 Task: Add a condition where "Channel Is not Chat" in new tickets in your groups.
Action: Mouse moved to (111, 475)
Screenshot: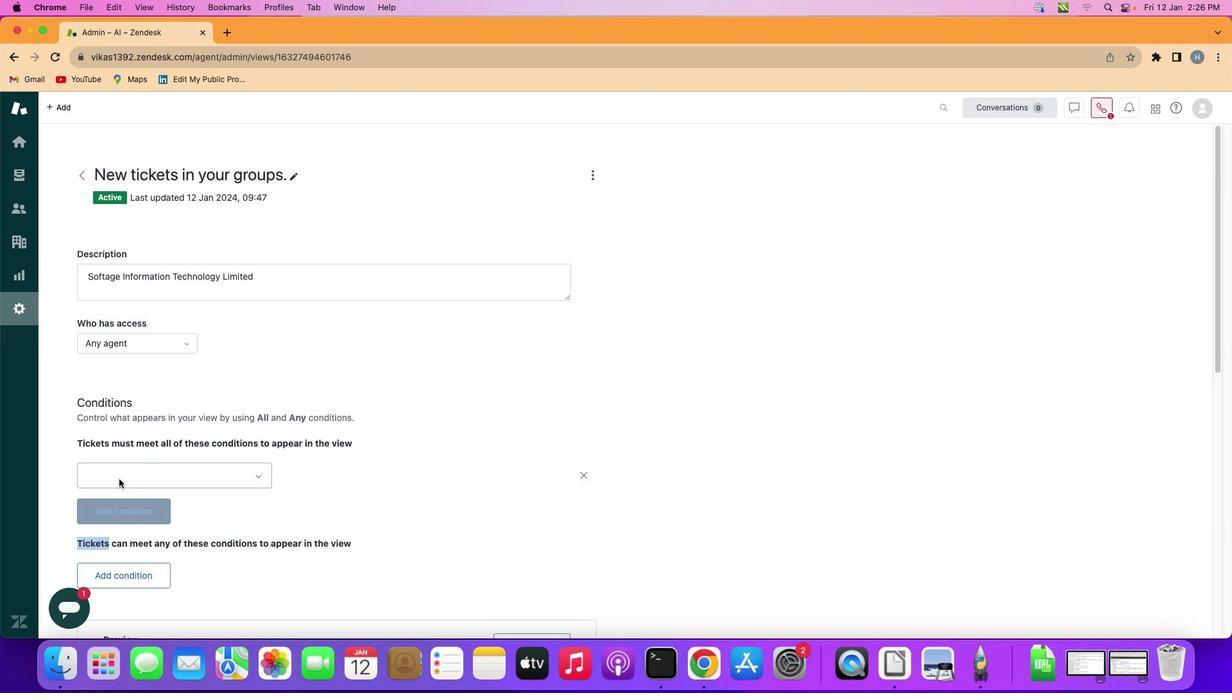 
Action: Mouse pressed left at (111, 475)
Screenshot: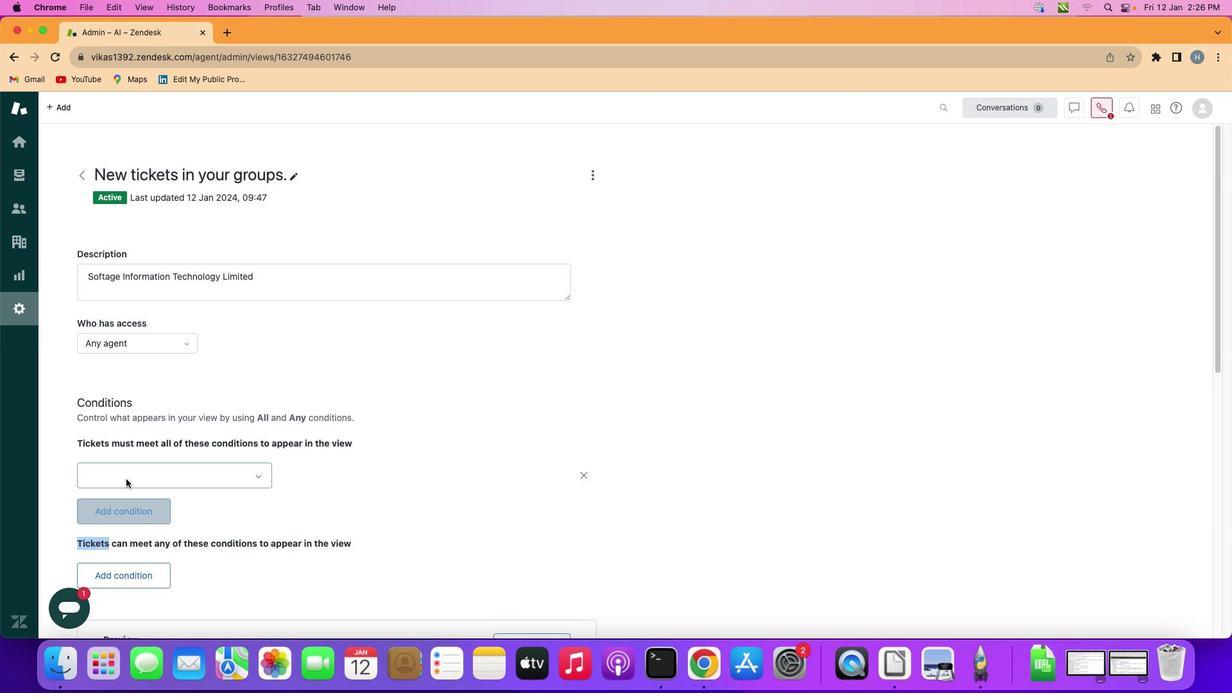 
Action: Mouse moved to (175, 473)
Screenshot: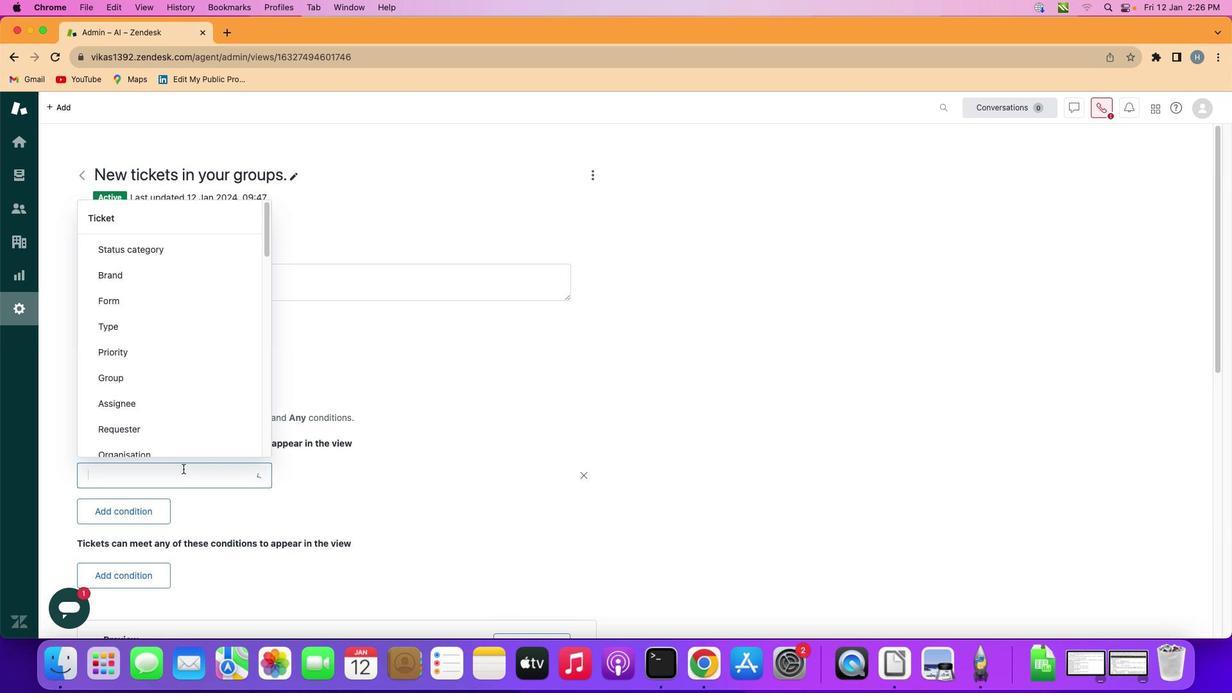 
Action: Mouse pressed left at (175, 473)
Screenshot: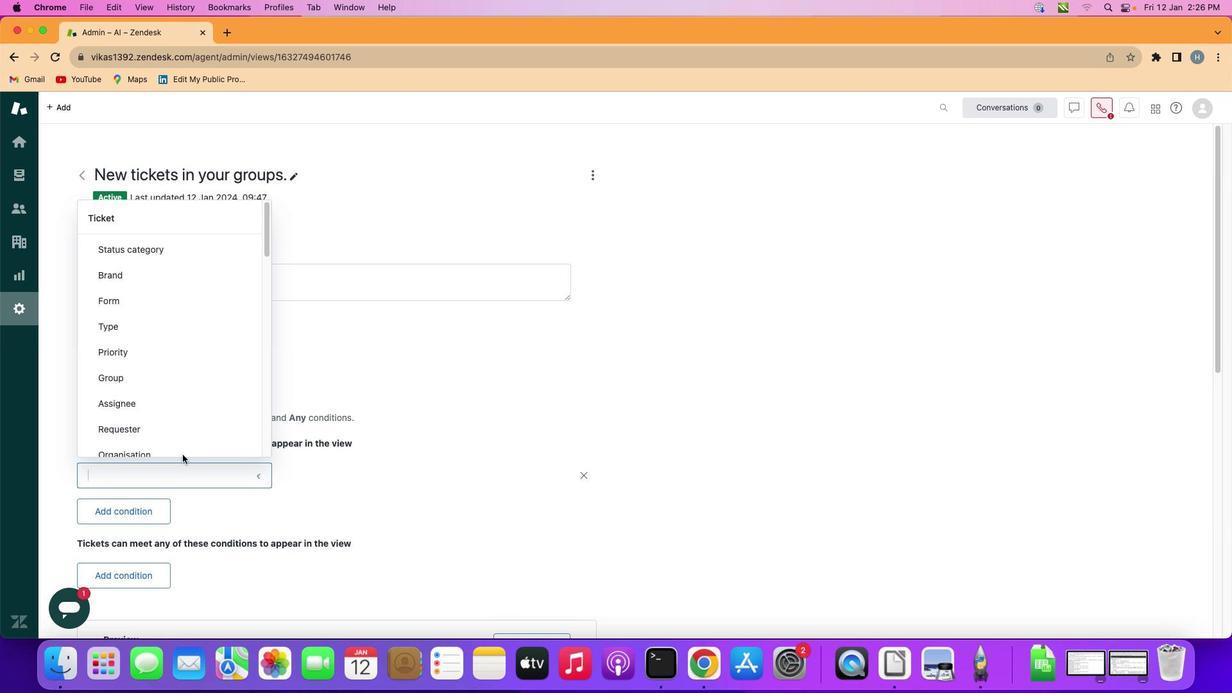 
Action: Mouse moved to (161, 360)
Screenshot: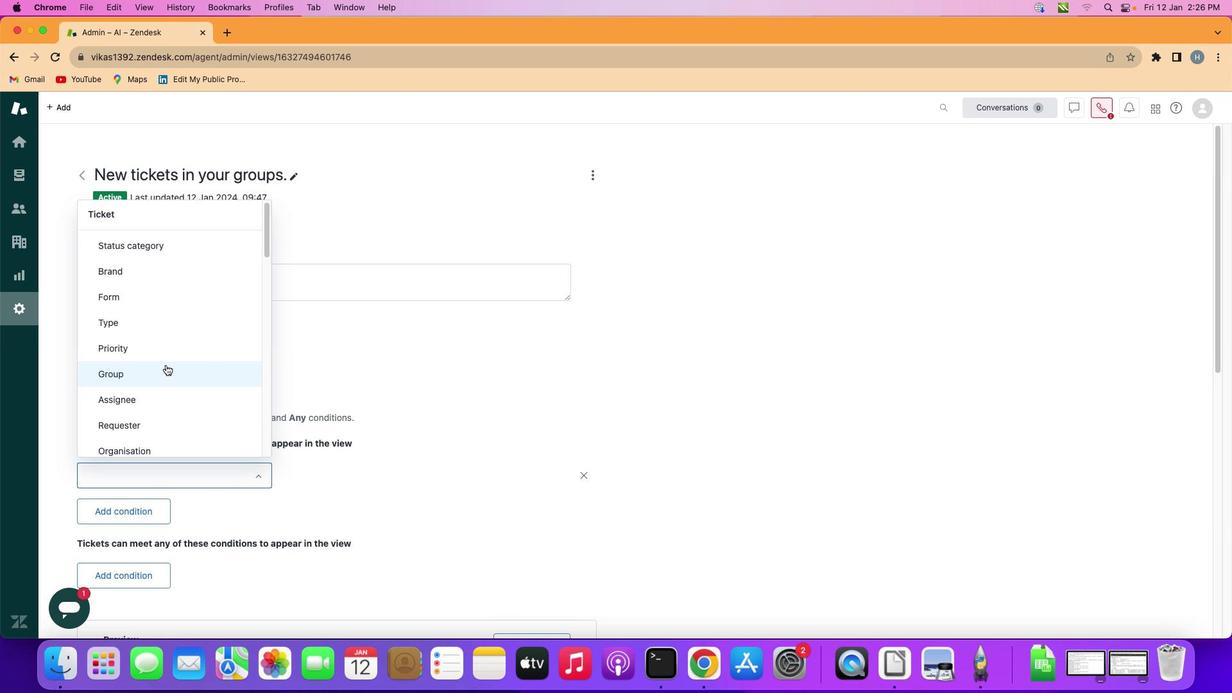 
Action: Mouse scrolled (161, 360) with delta (-3, -4)
Screenshot: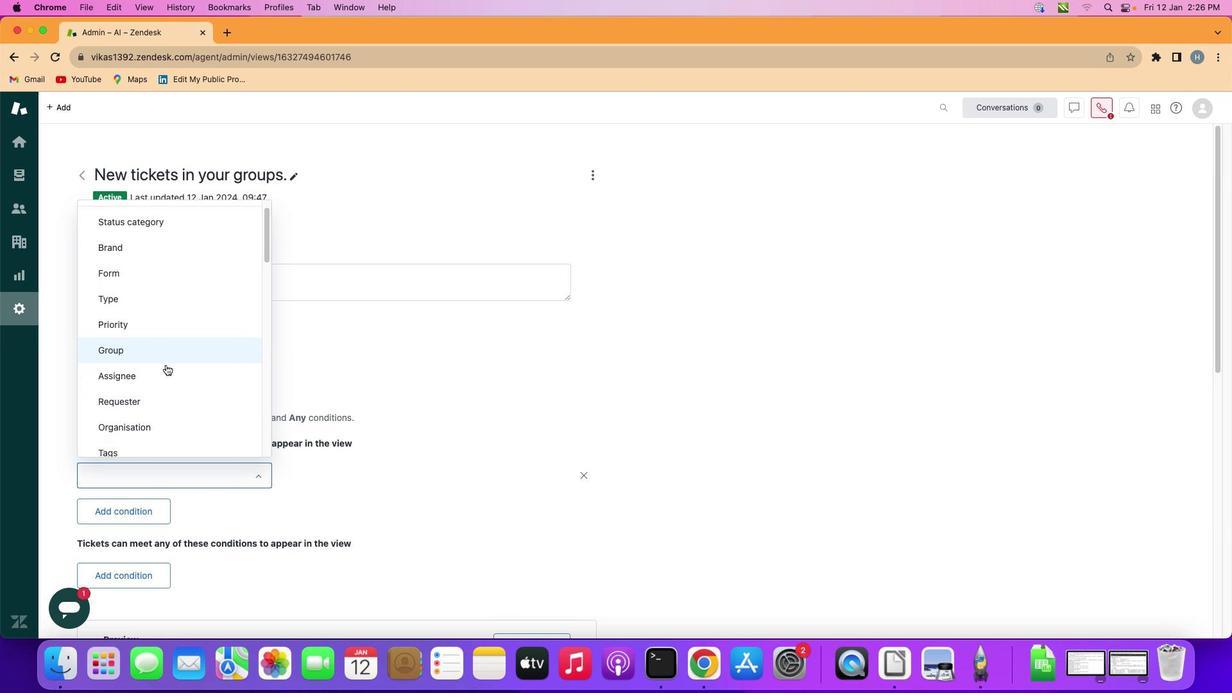 
Action: Mouse scrolled (161, 360) with delta (-3, -4)
Screenshot: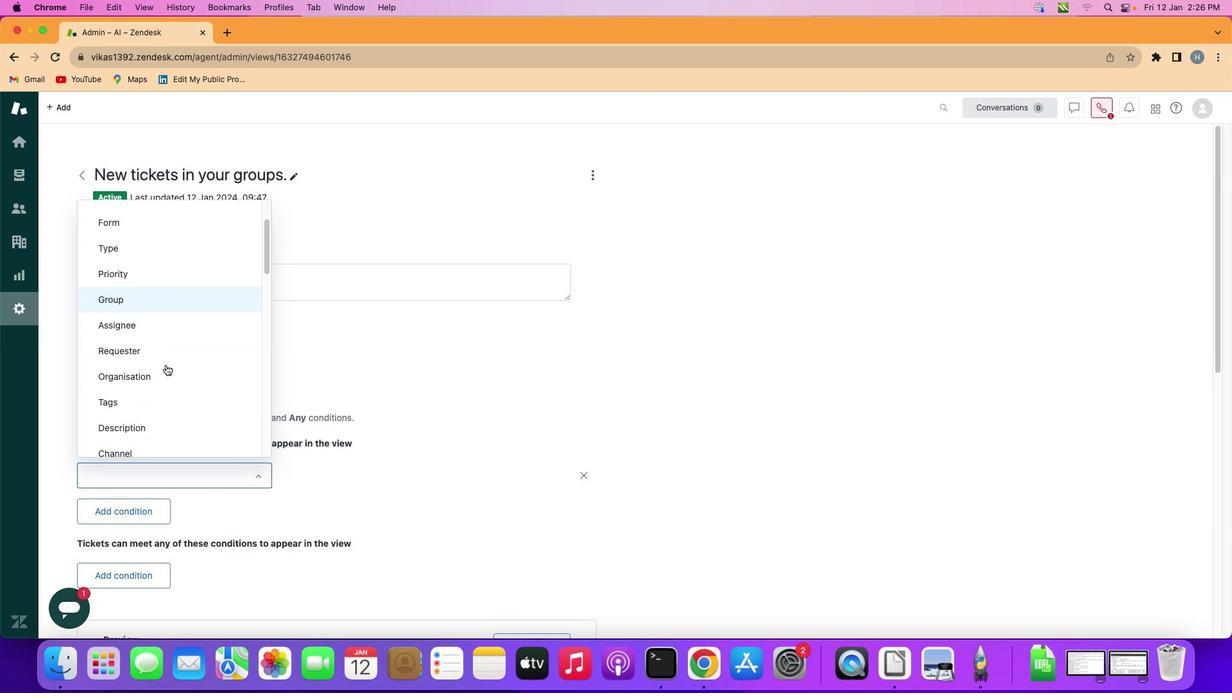 
Action: Mouse scrolled (161, 360) with delta (-3, -4)
Screenshot: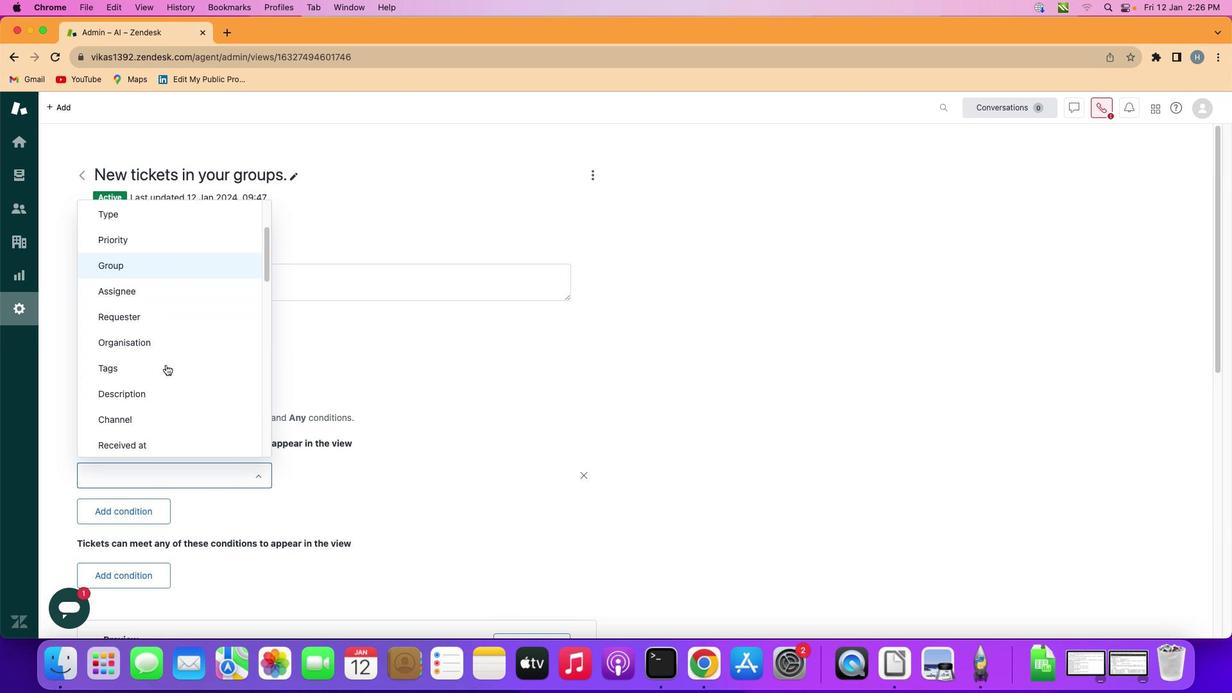 
Action: Mouse scrolled (161, 360) with delta (-3, -4)
Screenshot: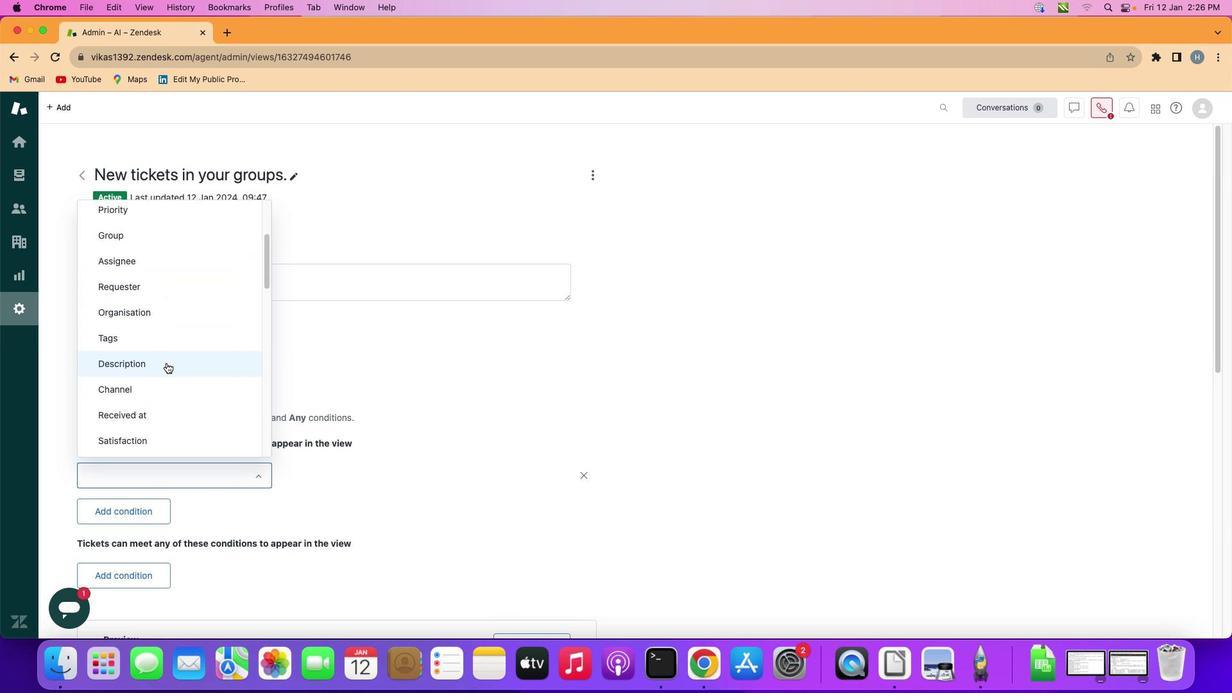 
Action: Mouse scrolled (161, 360) with delta (-3, -5)
Screenshot: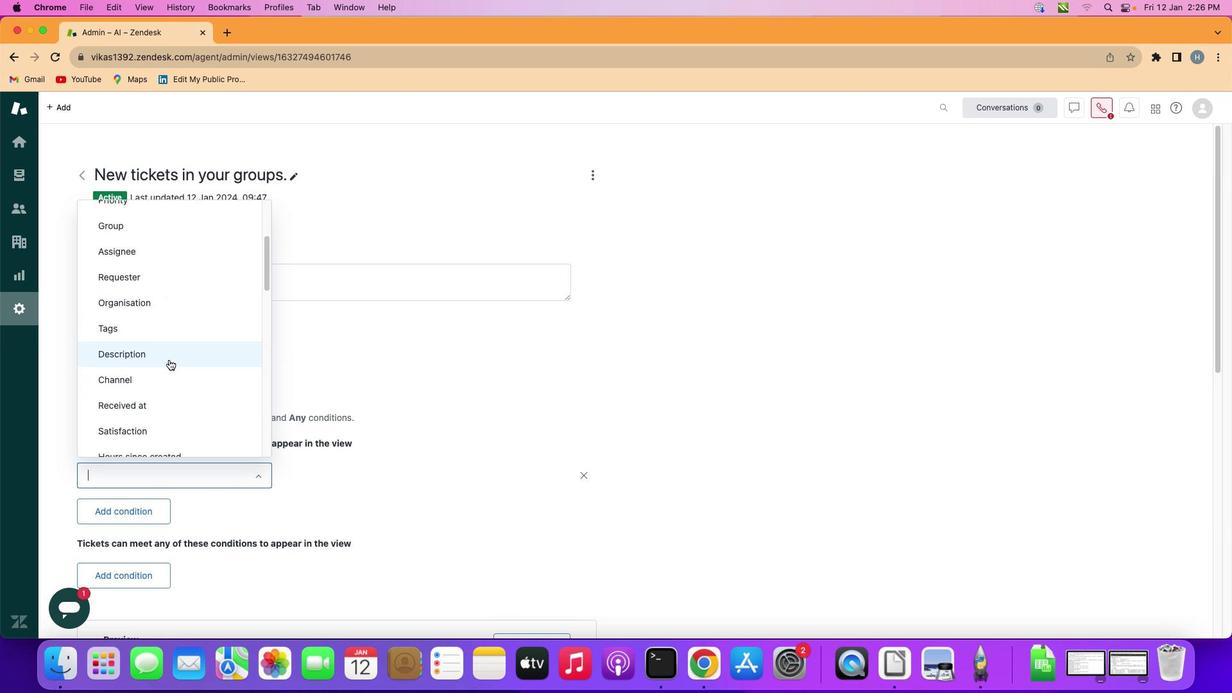 
Action: Mouse moved to (164, 374)
Screenshot: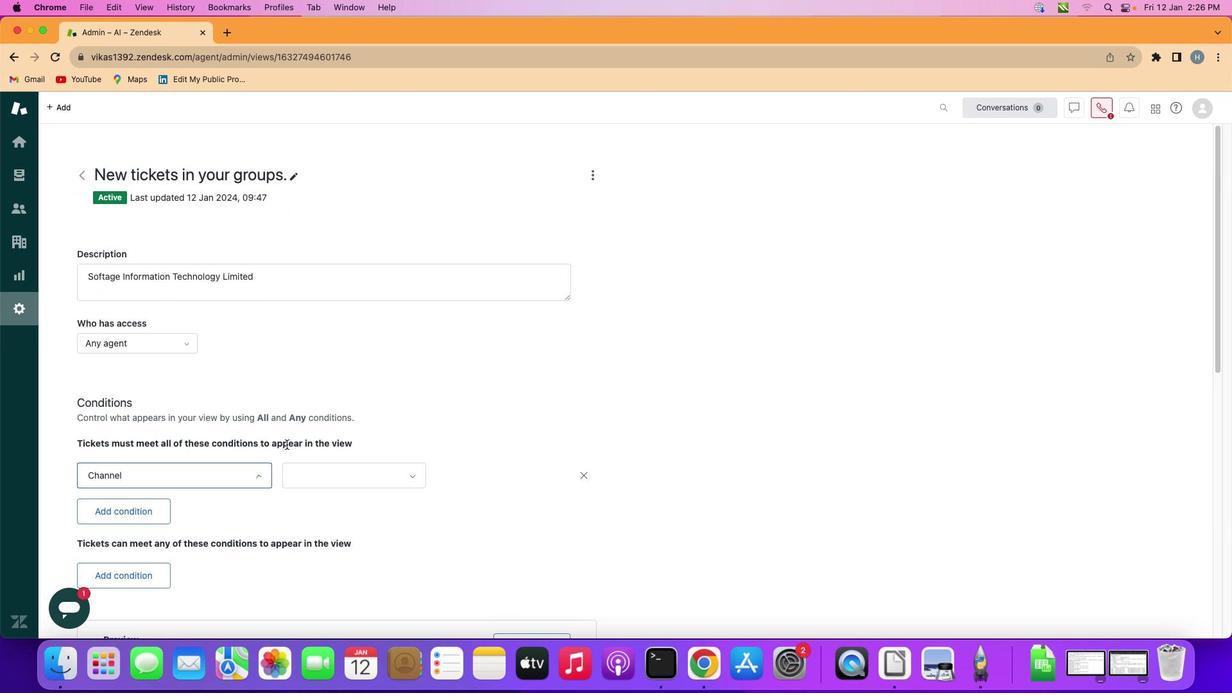 
Action: Mouse pressed left at (164, 374)
Screenshot: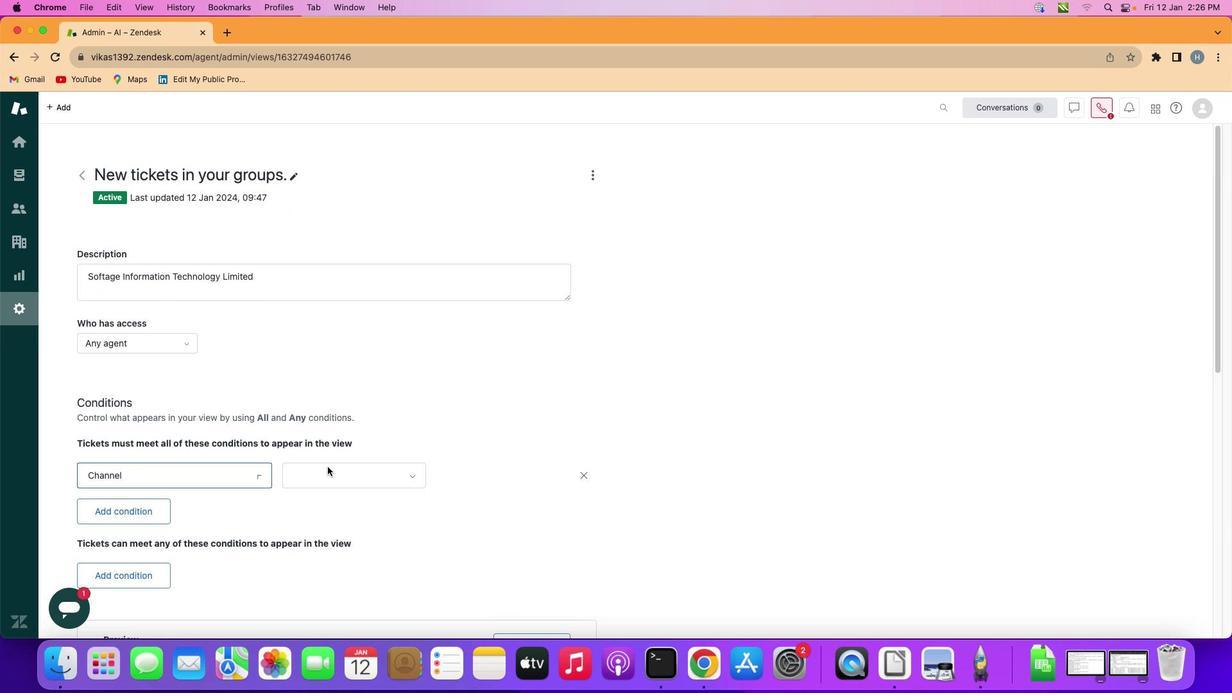 
Action: Mouse moved to (335, 467)
Screenshot: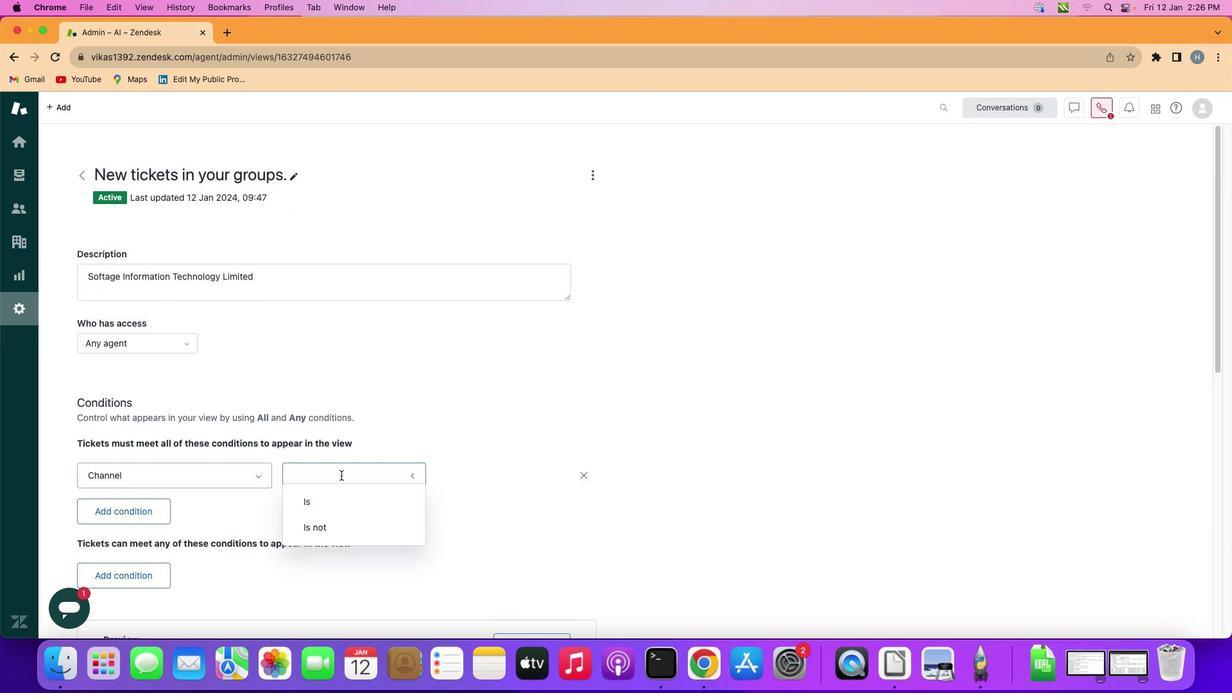 
Action: Mouse pressed left at (335, 467)
Screenshot: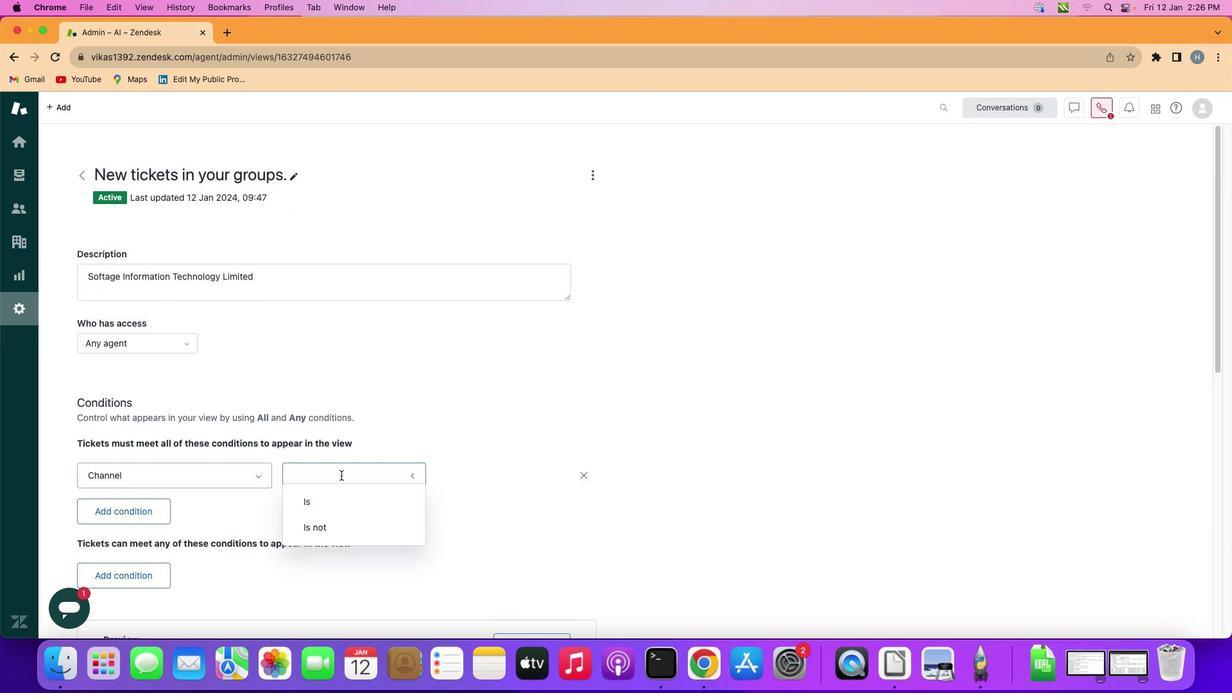 
Action: Mouse moved to (342, 526)
Screenshot: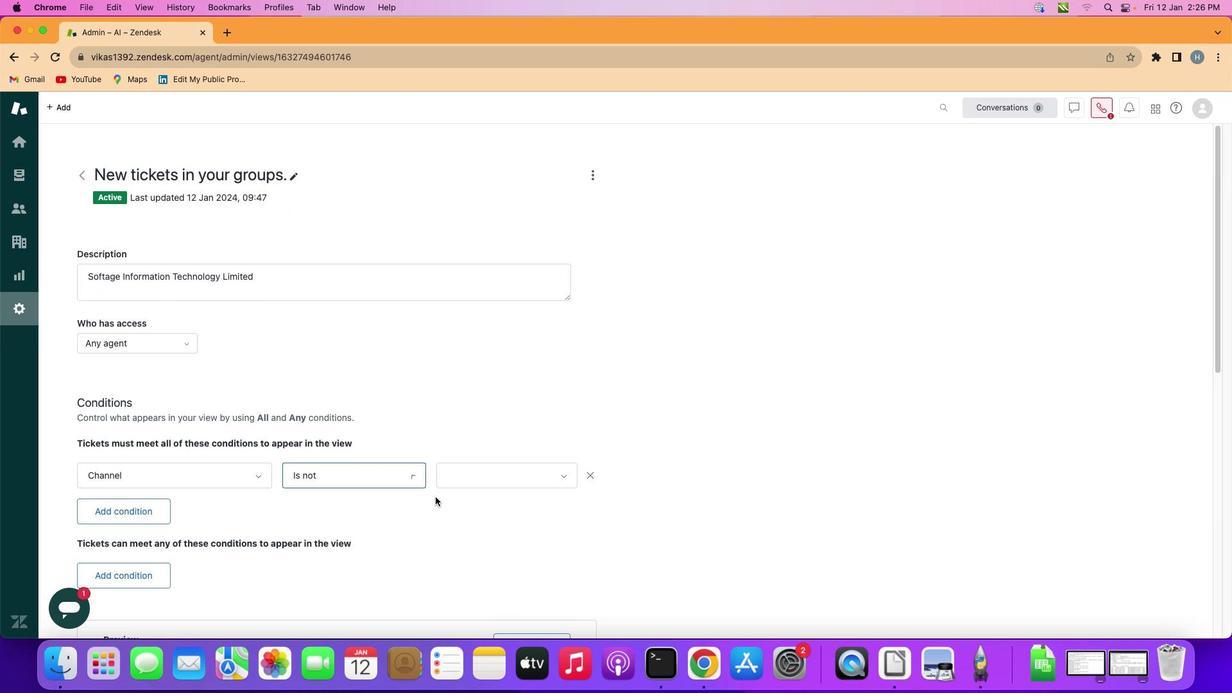 
Action: Mouse pressed left at (342, 526)
Screenshot: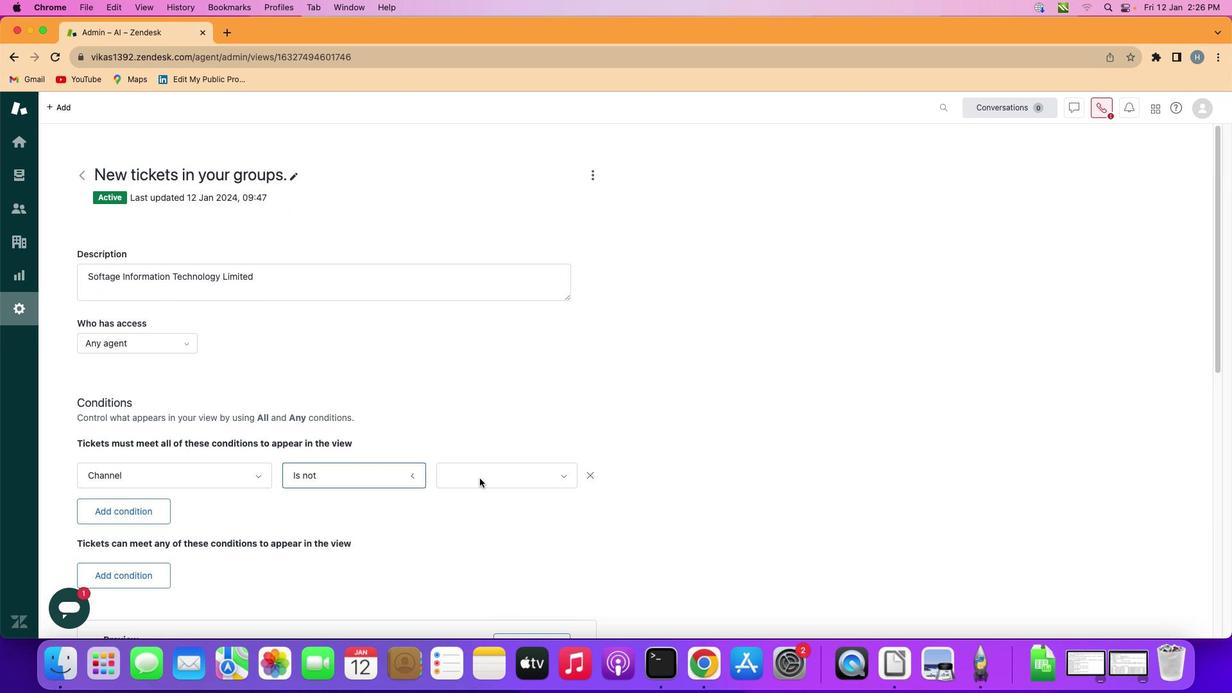 
Action: Mouse moved to (507, 459)
Screenshot: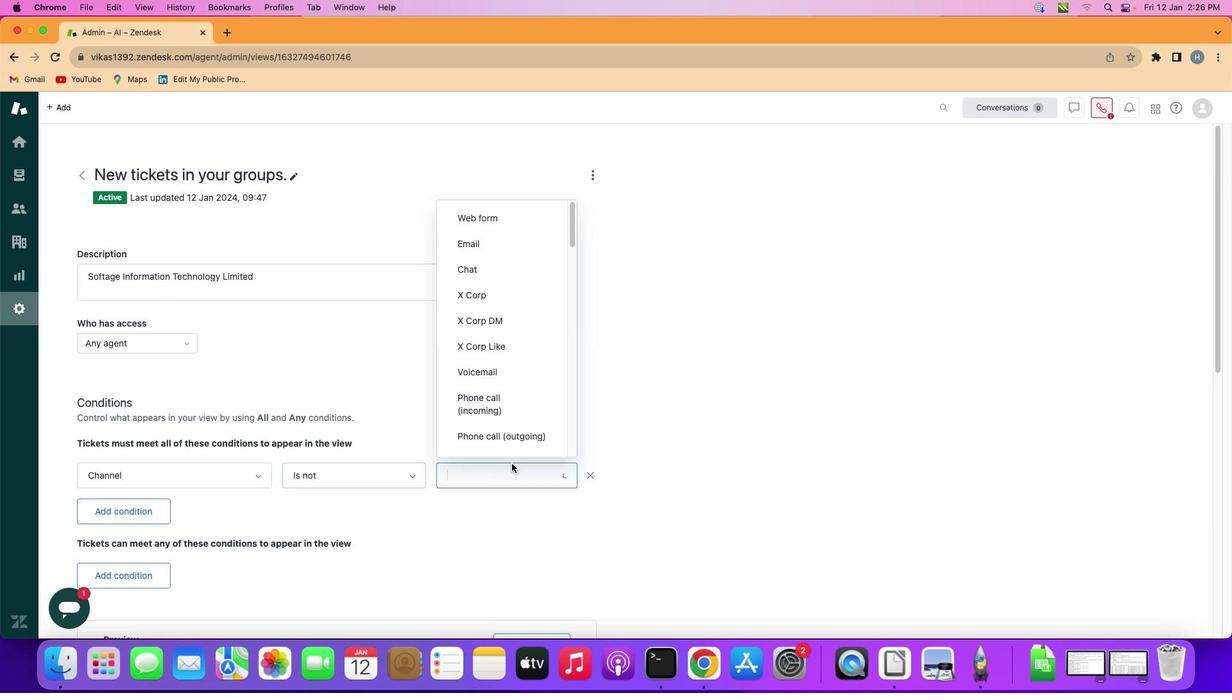 
Action: Mouse pressed left at (507, 459)
Screenshot: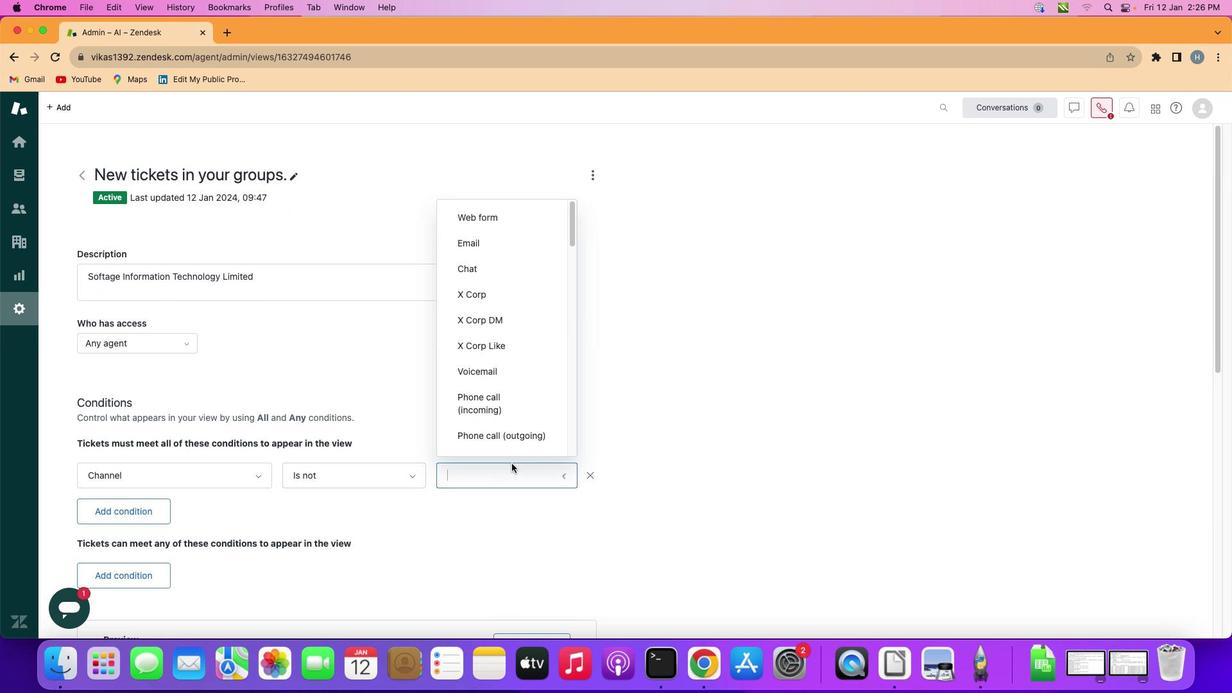 
Action: Mouse moved to (513, 268)
Screenshot: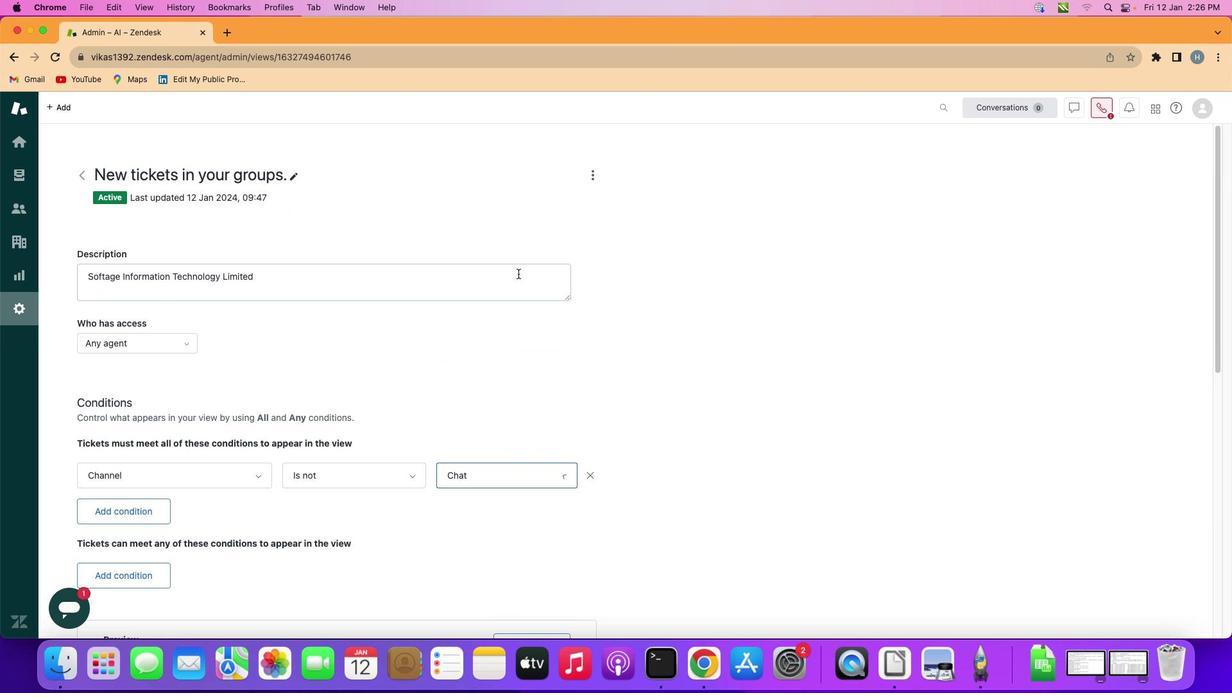 
Action: Mouse pressed left at (513, 268)
Screenshot: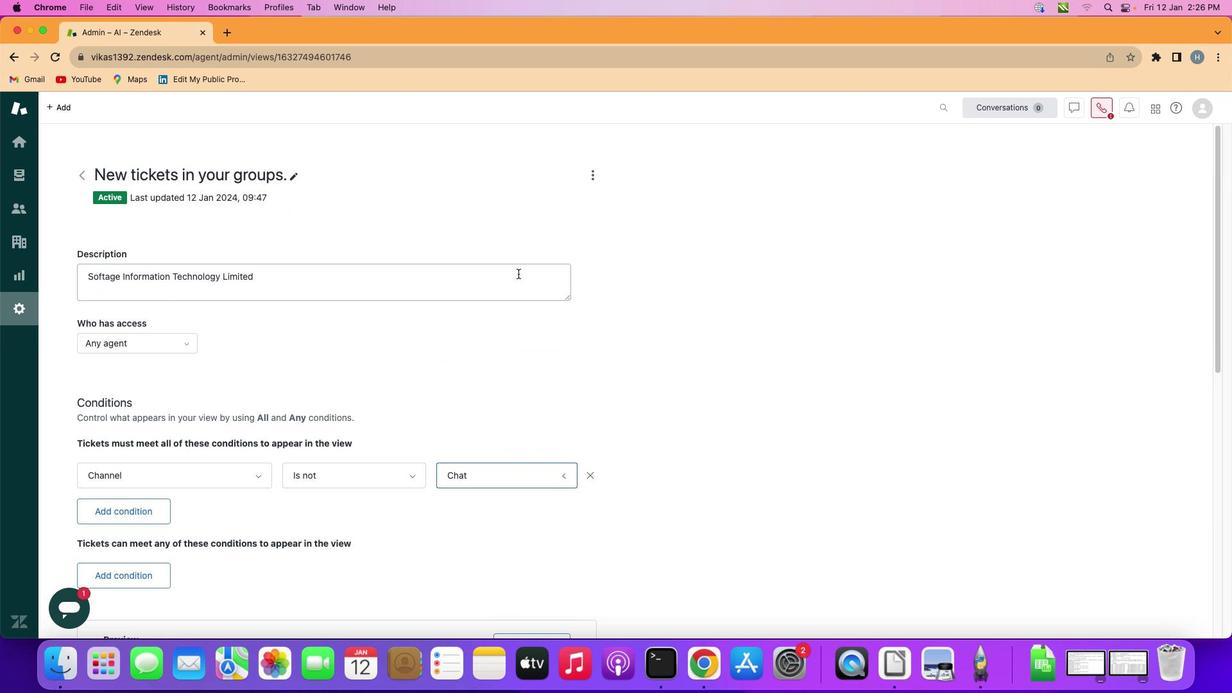 
